 Task: Filter the sponsorship log activity by the past year.
Action: Mouse moved to (1242, 99)
Screenshot: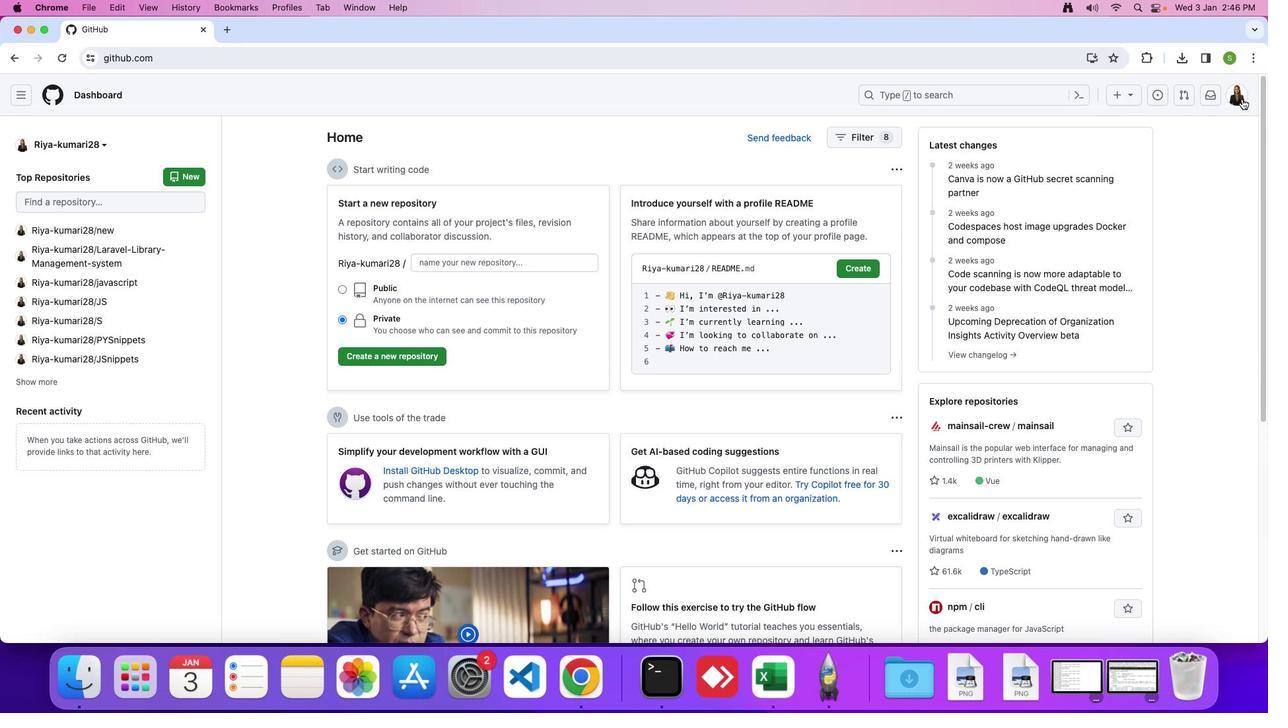 
Action: Mouse pressed left at (1242, 99)
Screenshot: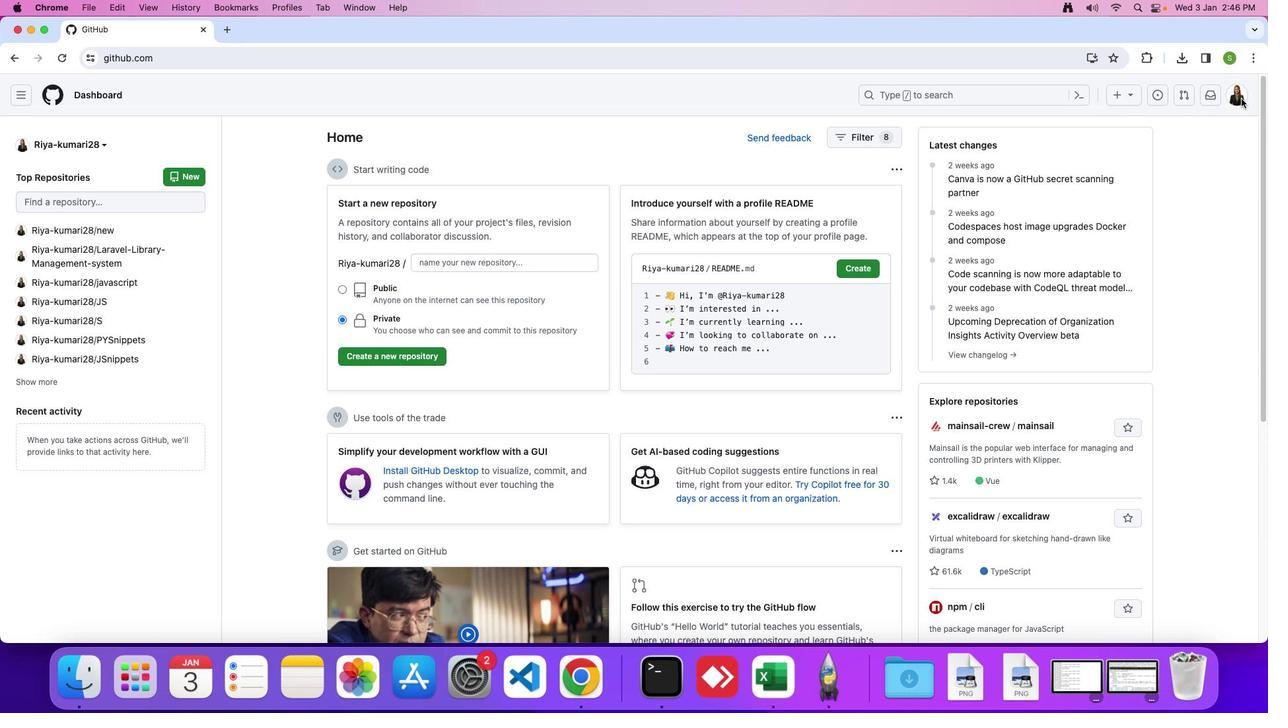 
Action: Mouse moved to (1145, 460)
Screenshot: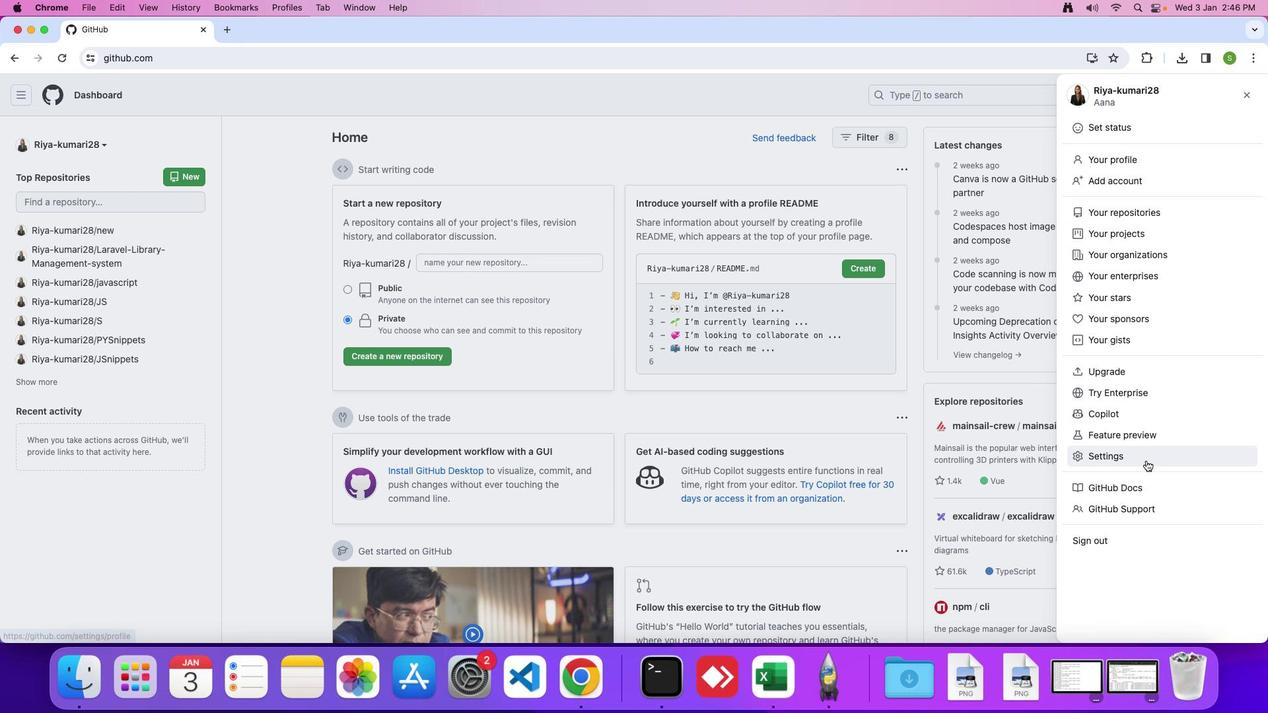 
Action: Mouse pressed left at (1145, 460)
Screenshot: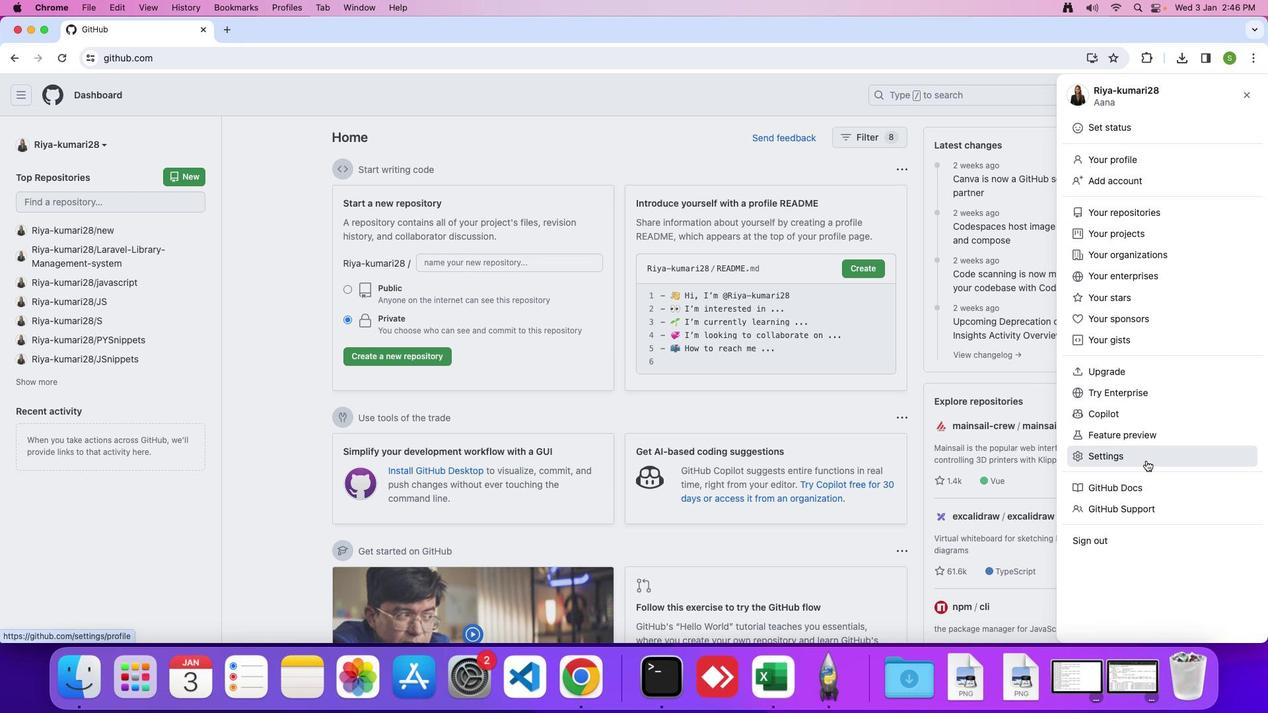 
Action: Mouse moved to (410, 534)
Screenshot: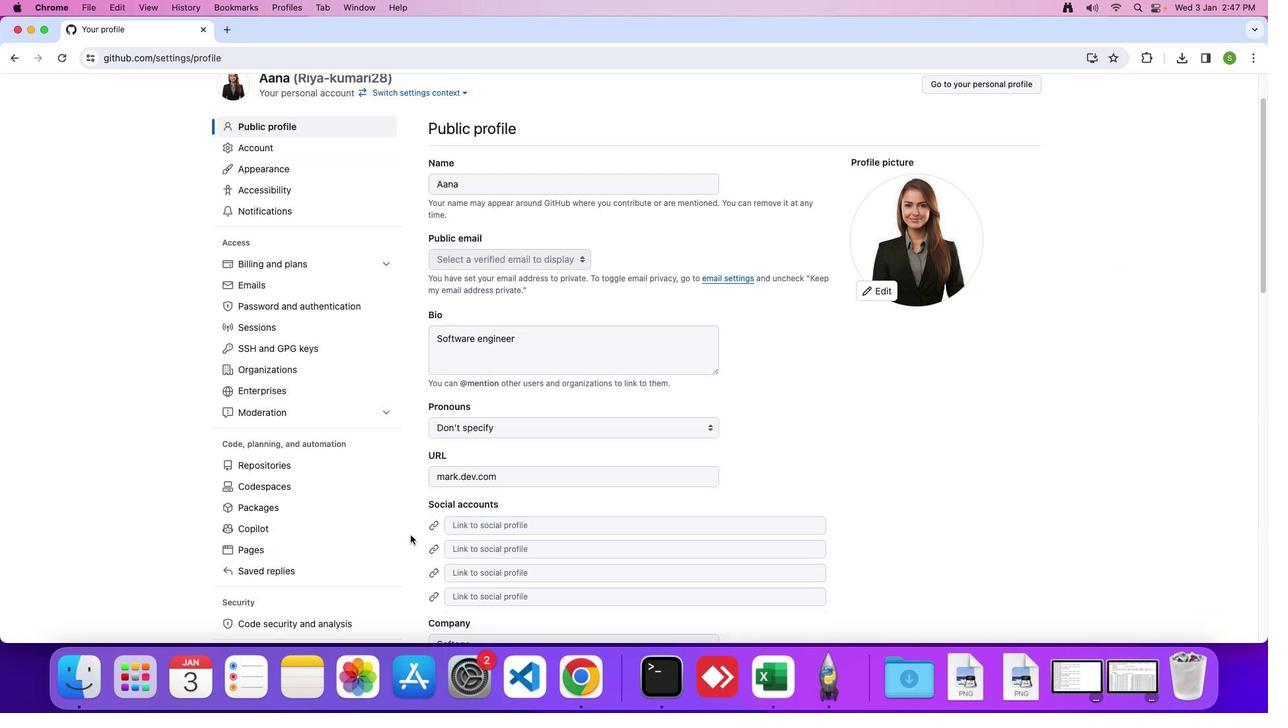 
Action: Mouse scrolled (410, 534) with delta (0, 0)
Screenshot: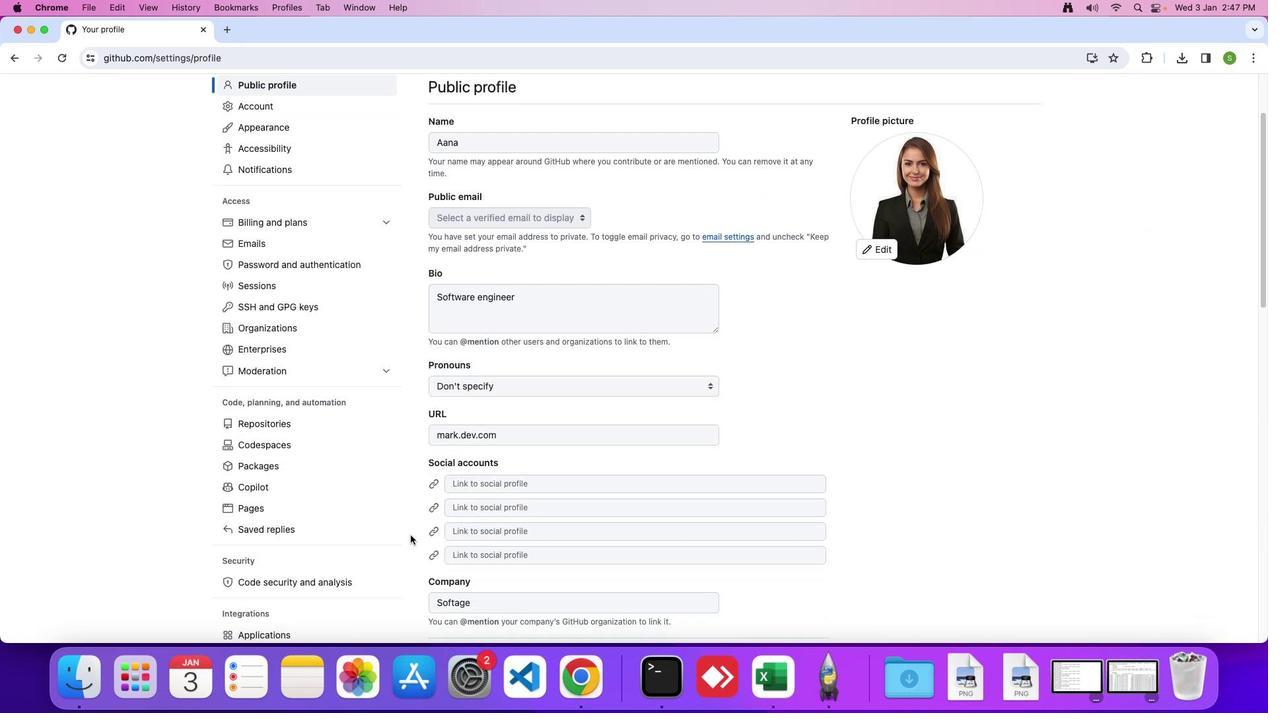 
Action: Mouse moved to (410, 534)
Screenshot: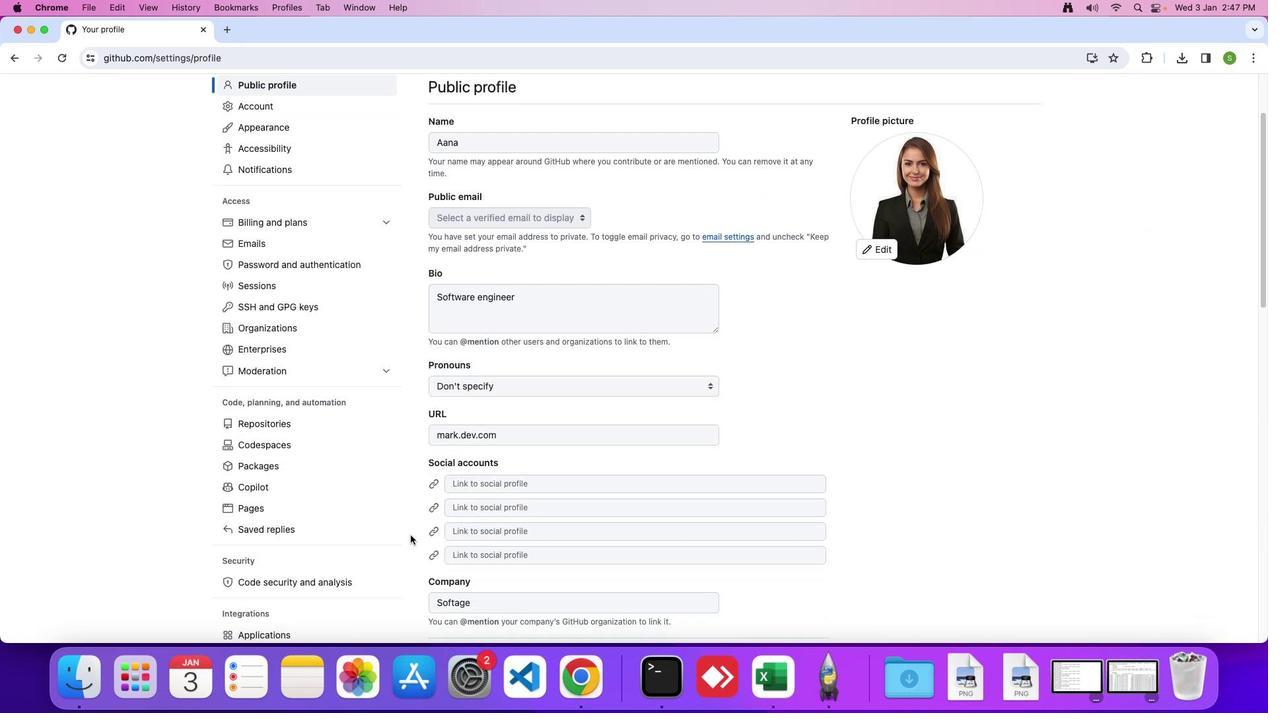 
Action: Mouse scrolled (410, 534) with delta (0, 0)
Screenshot: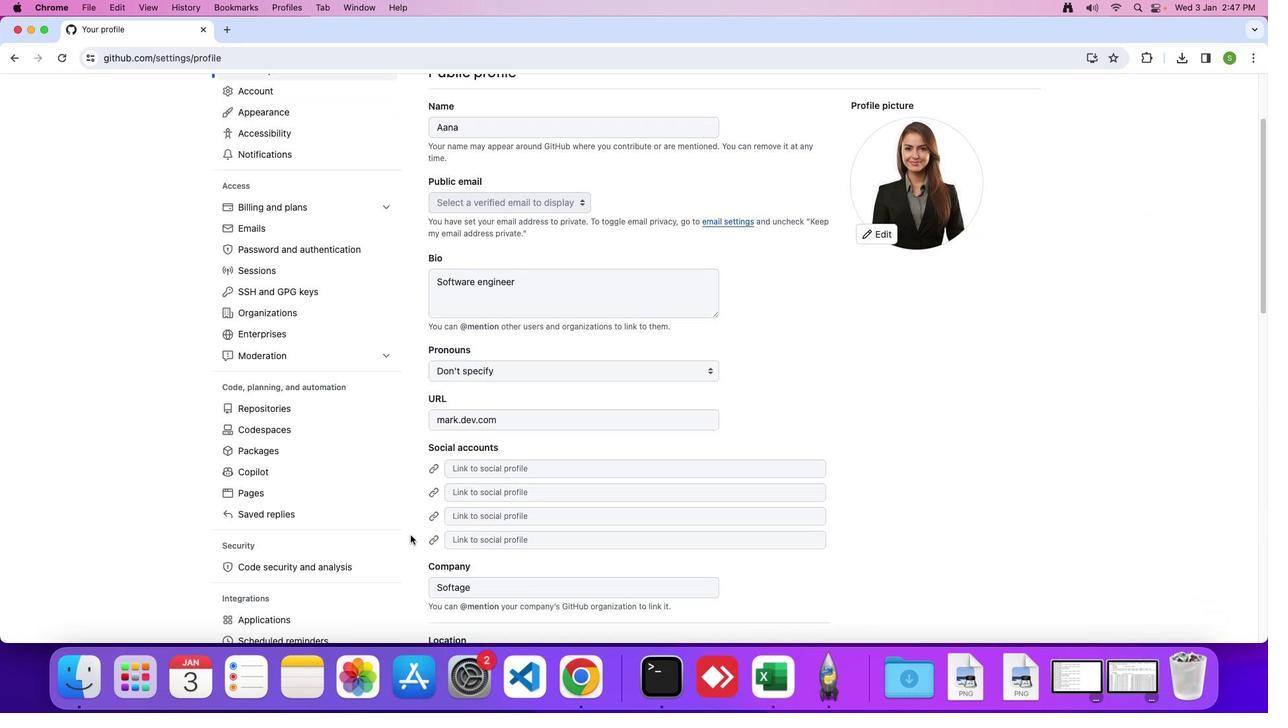 
Action: Mouse scrolled (410, 534) with delta (0, -2)
Screenshot: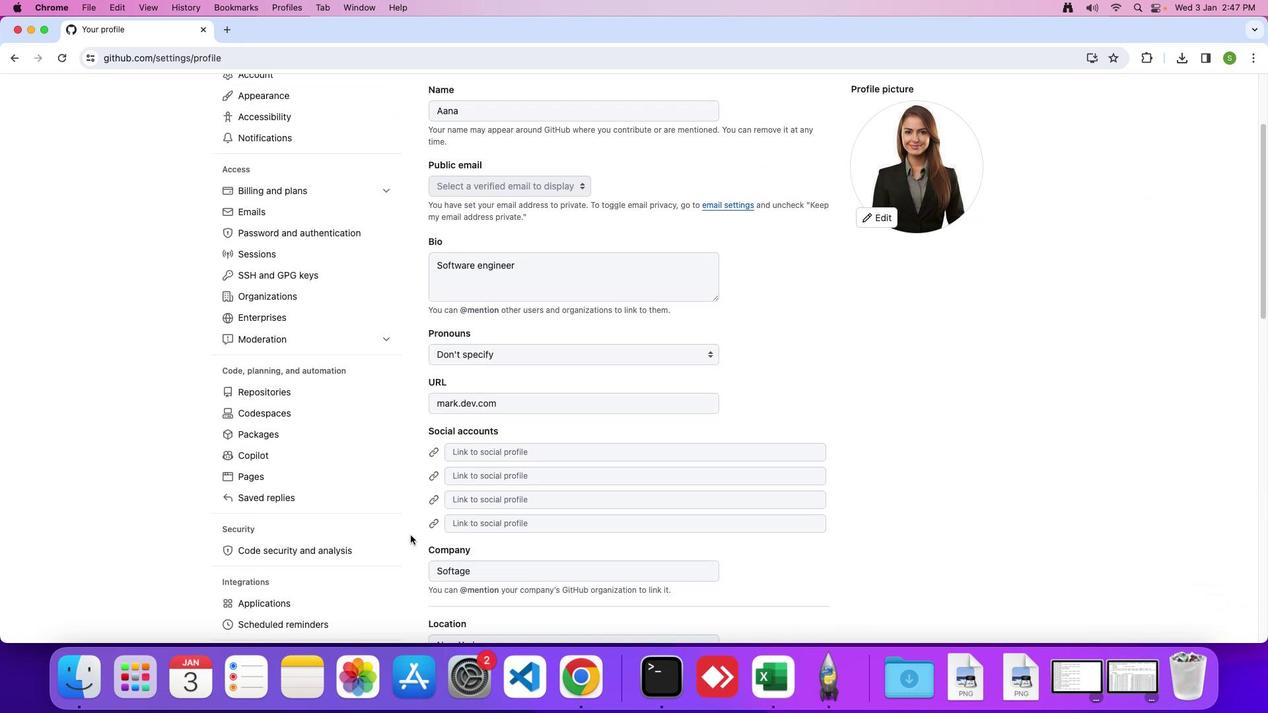 
Action: Mouse scrolled (410, 534) with delta (0, 0)
Screenshot: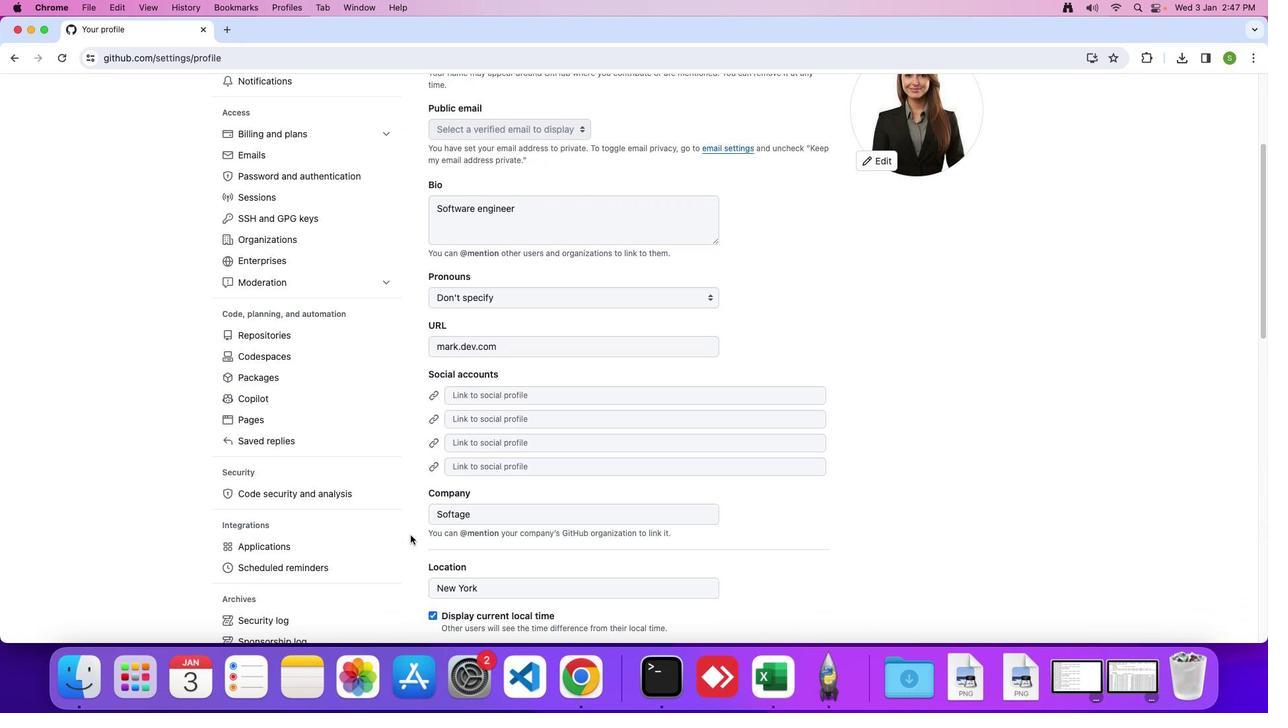 
Action: Mouse scrolled (410, 534) with delta (0, 0)
Screenshot: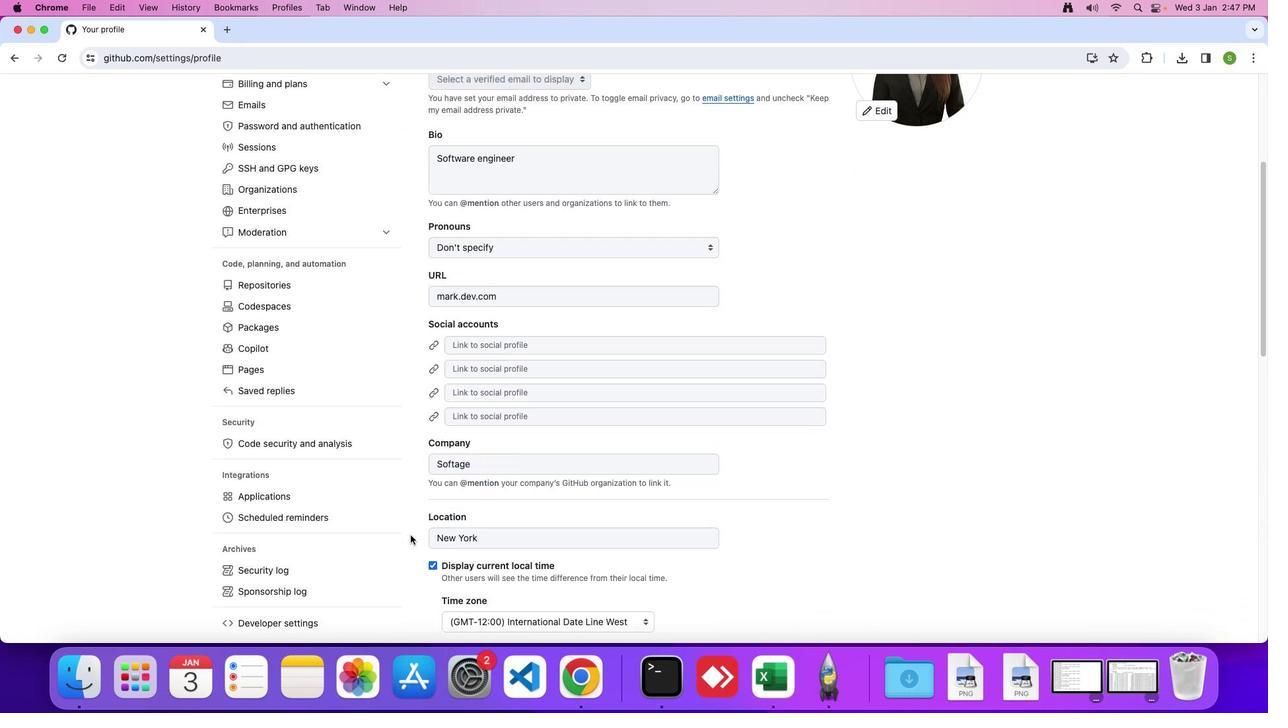 
Action: Mouse scrolled (410, 534) with delta (0, -1)
Screenshot: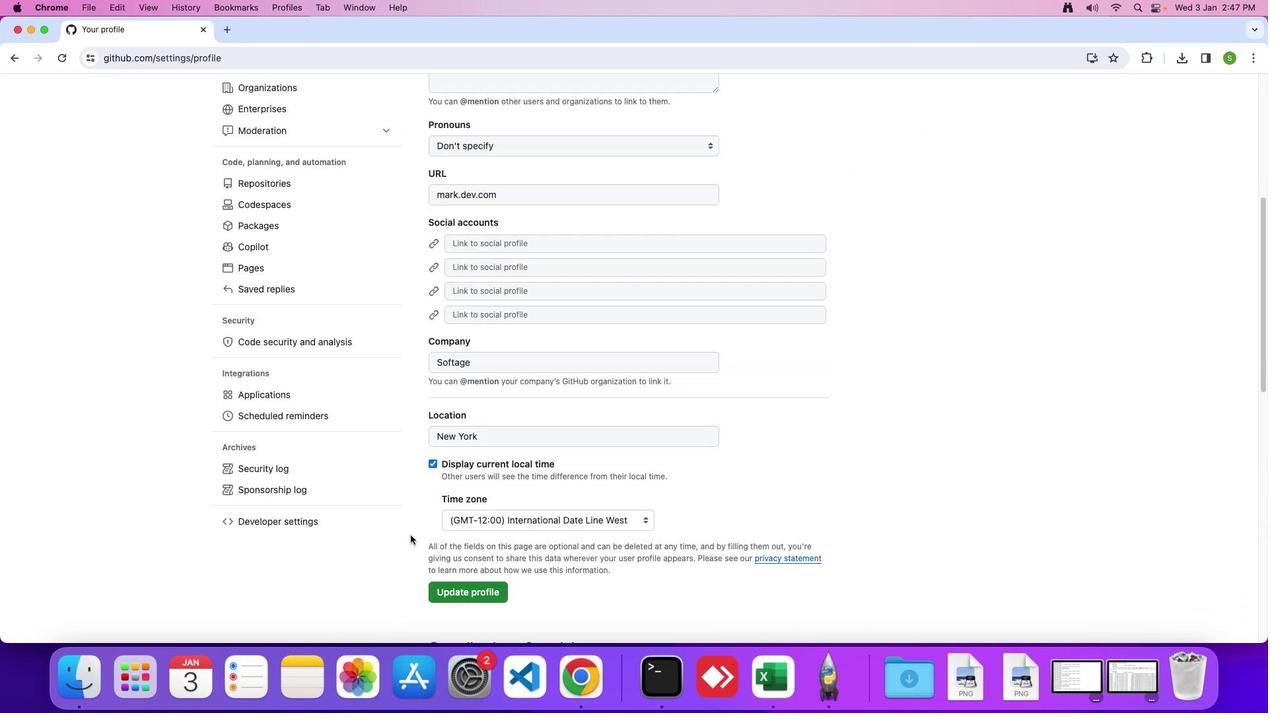 
Action: Mouse scrolled (410, 534) with delta (0, -2)
Screenshot: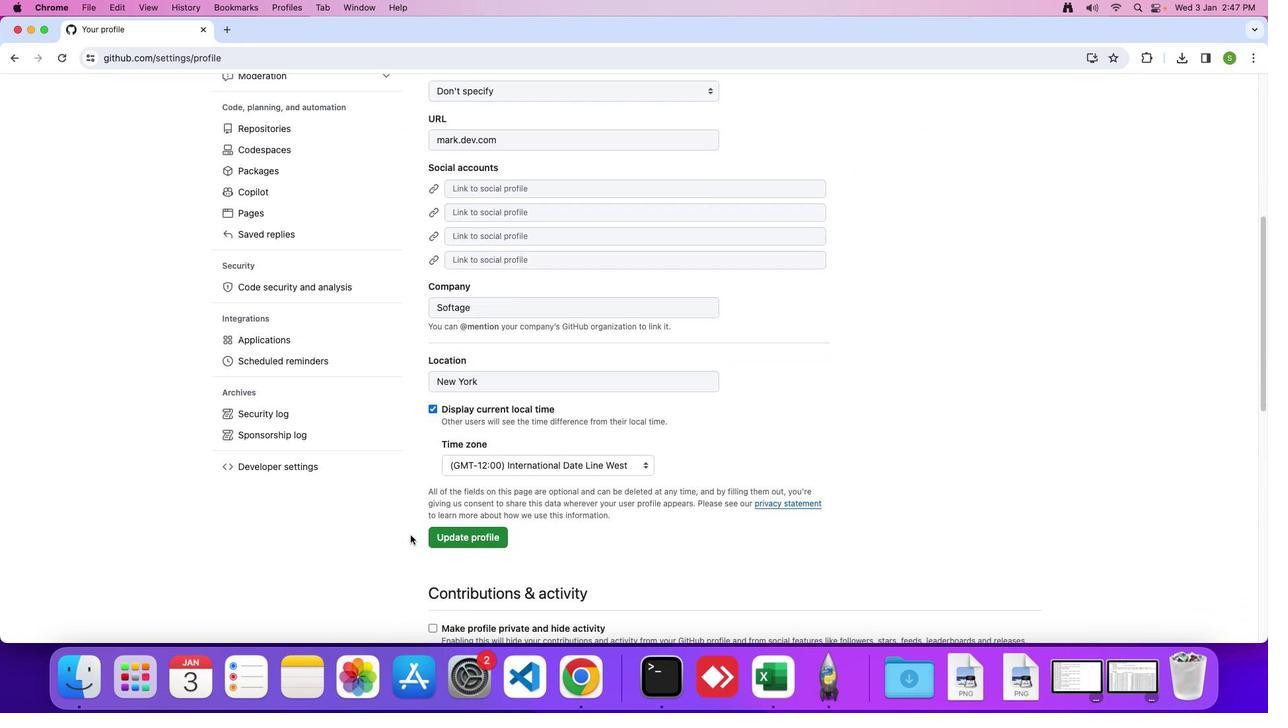 
Action: Mouse moved to (340, 440)
Screenshot: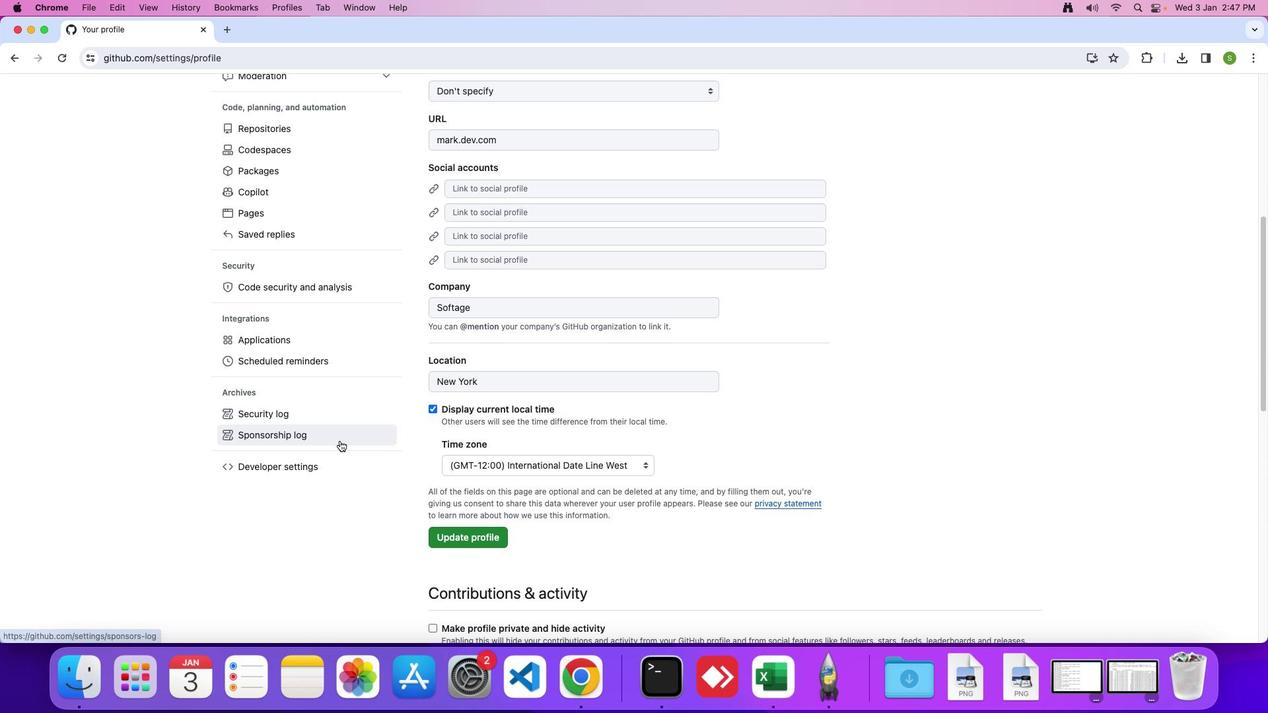
Action: Mouse pressed left at (340, 440)
Screenshot: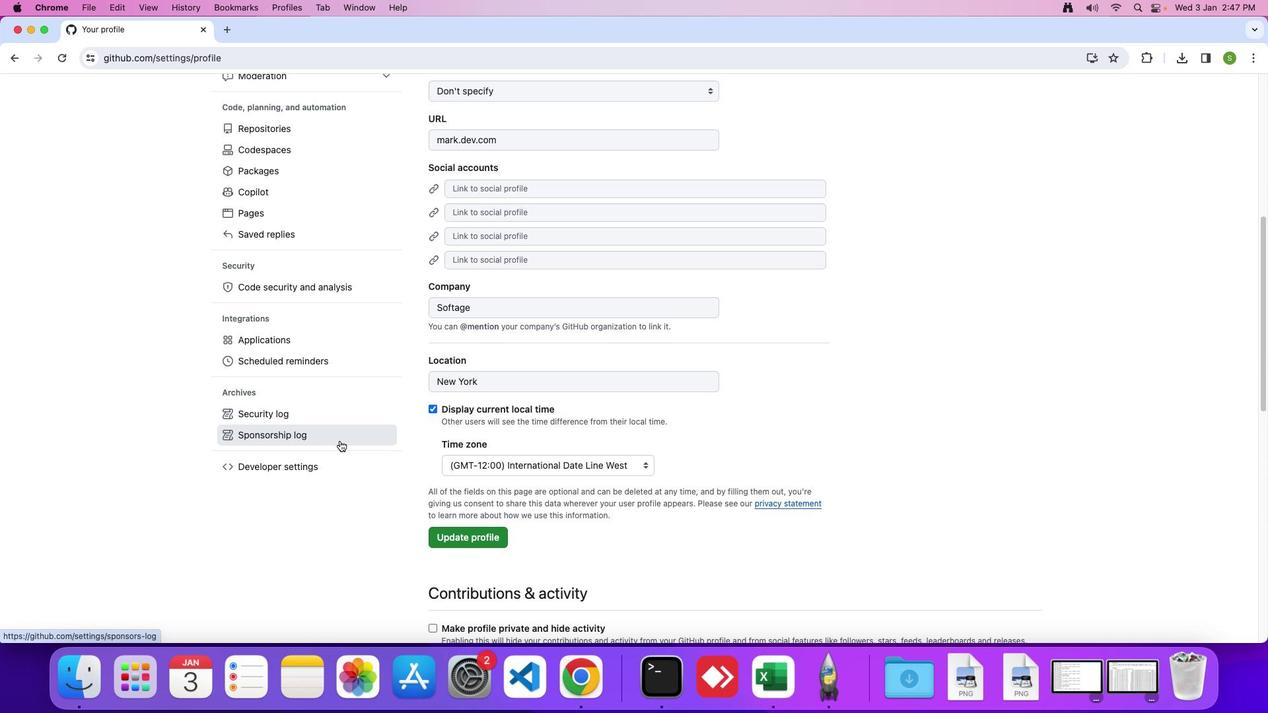 
Action: Mouse moved to (1034, 198)
Screenshot: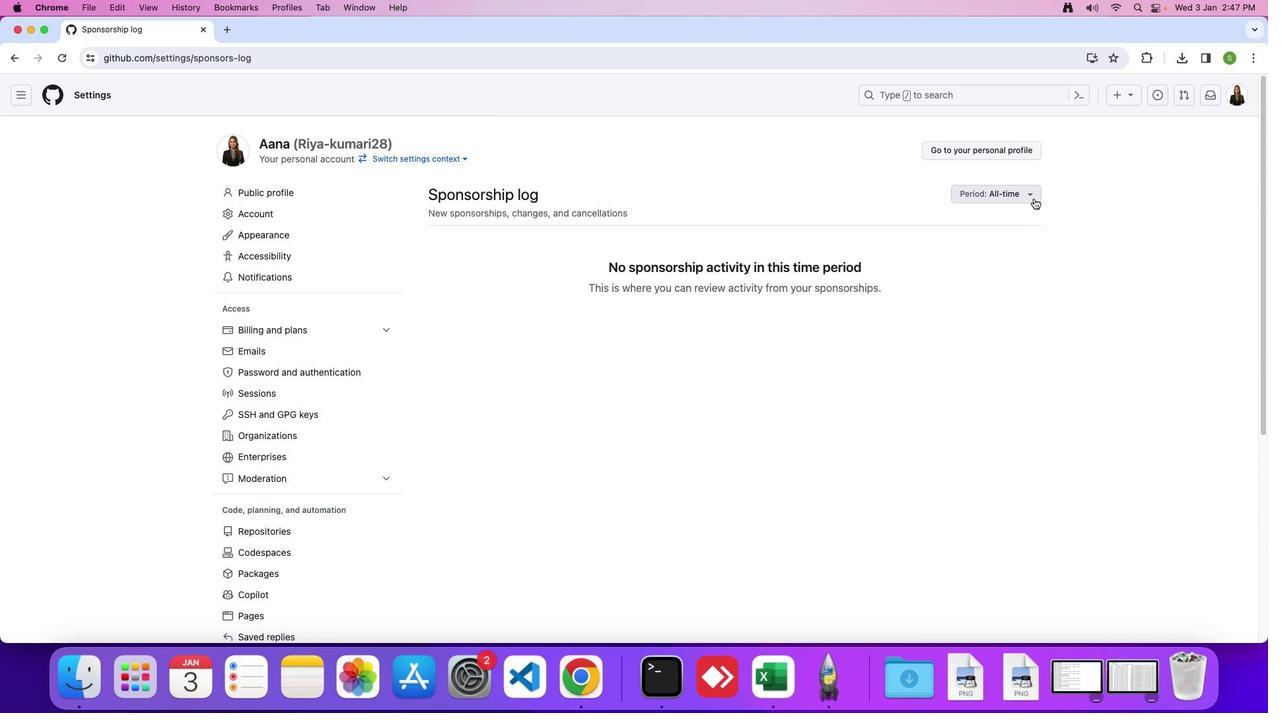 
Action: Mouse pressed left at (1034, 198)
Screenshot: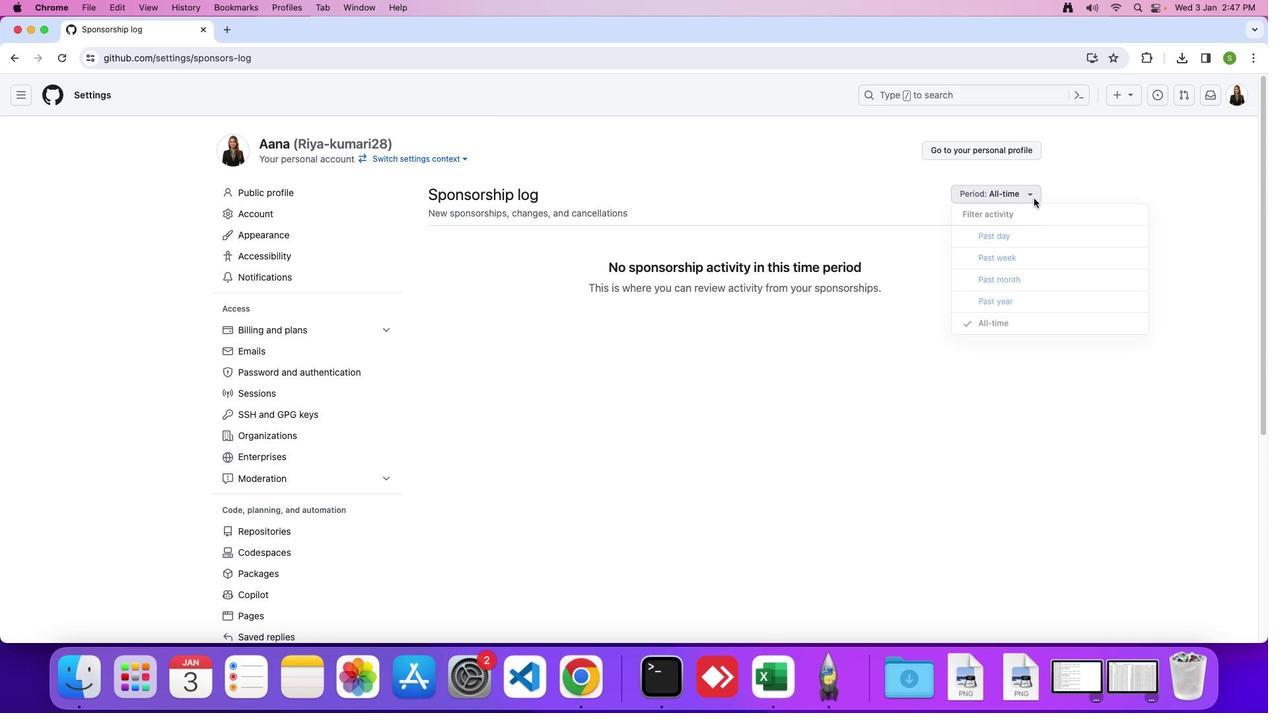 
Action: Mouse moved to (1020, 307)
Screenshot: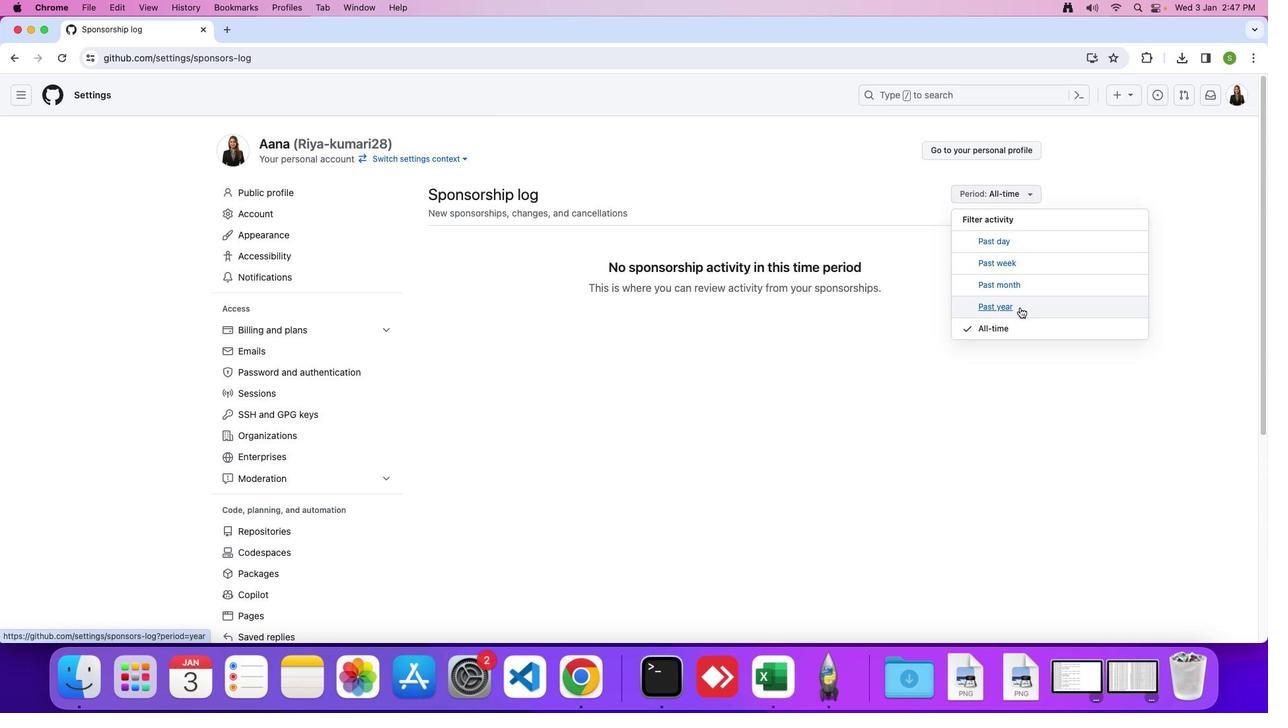 
Action: Mouse pressed left at (1020, 307)
Screenshot: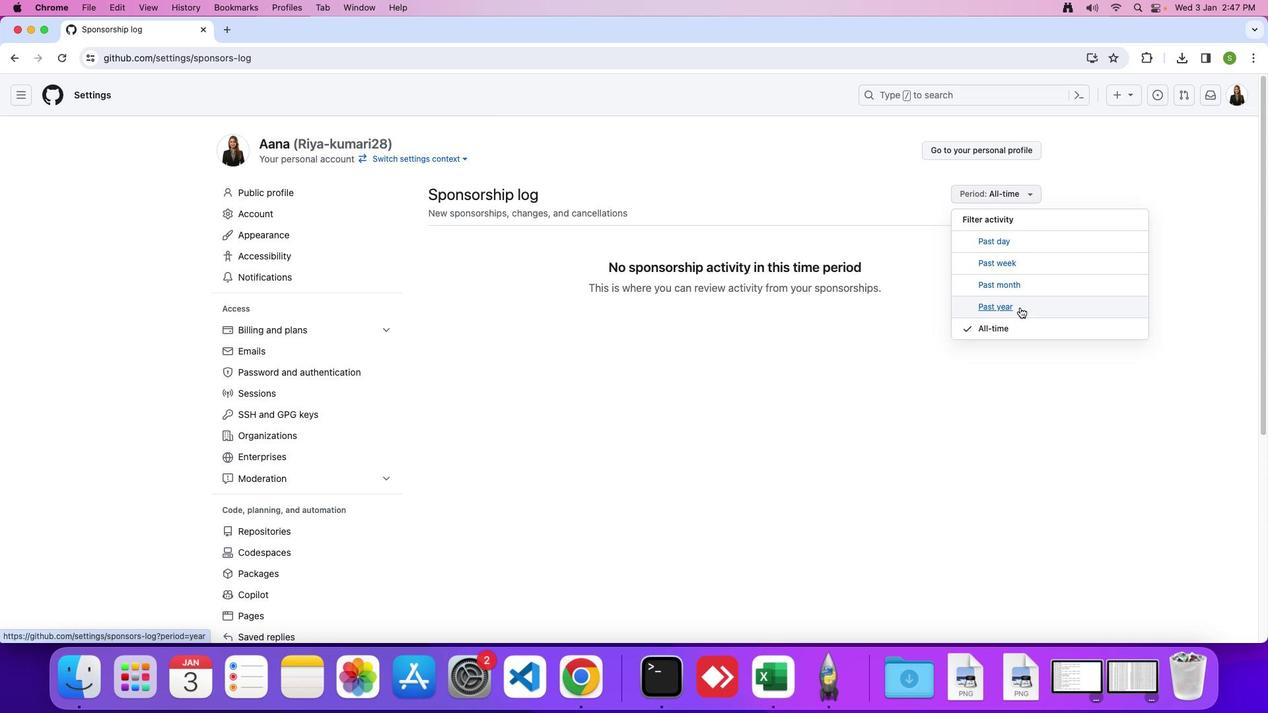 
Action: Mouse moved to (1020, 307)
Screenshot: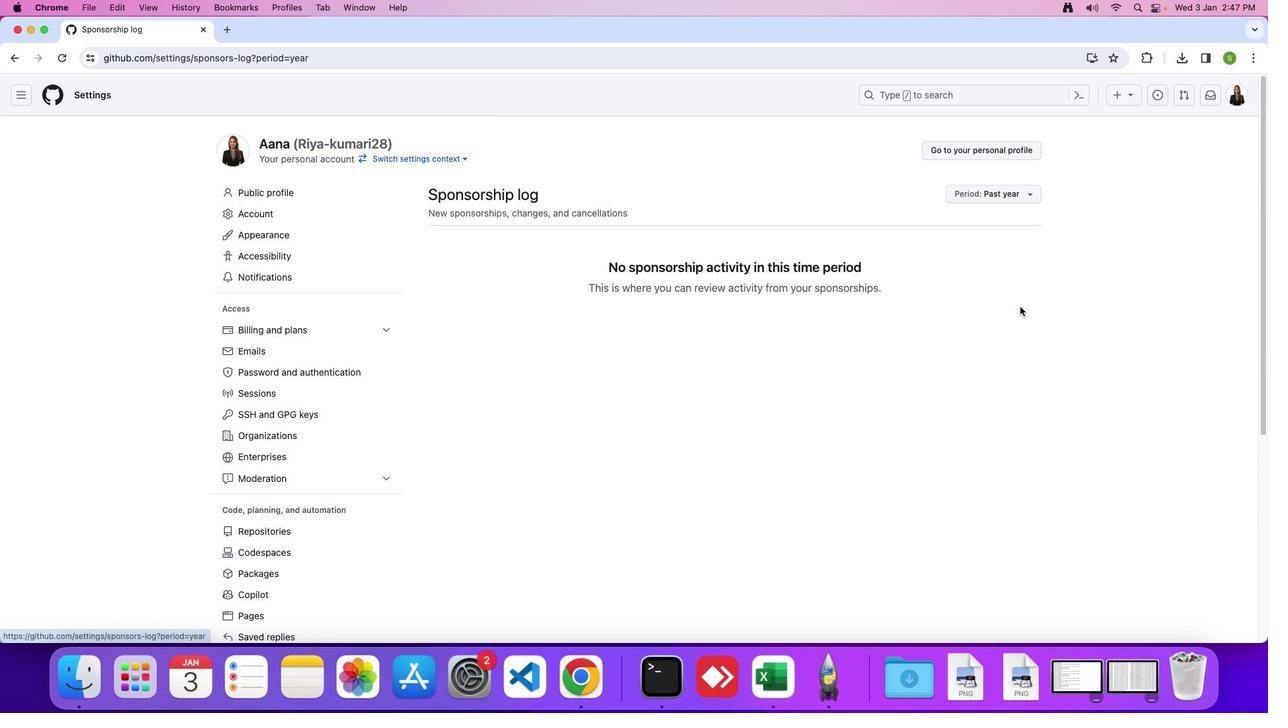 
